 Task: Add a dentist appointment for a check-up on the 19th at 3:00 PM.
Action: Mouse pressed left at (155, 240)
Screenshot: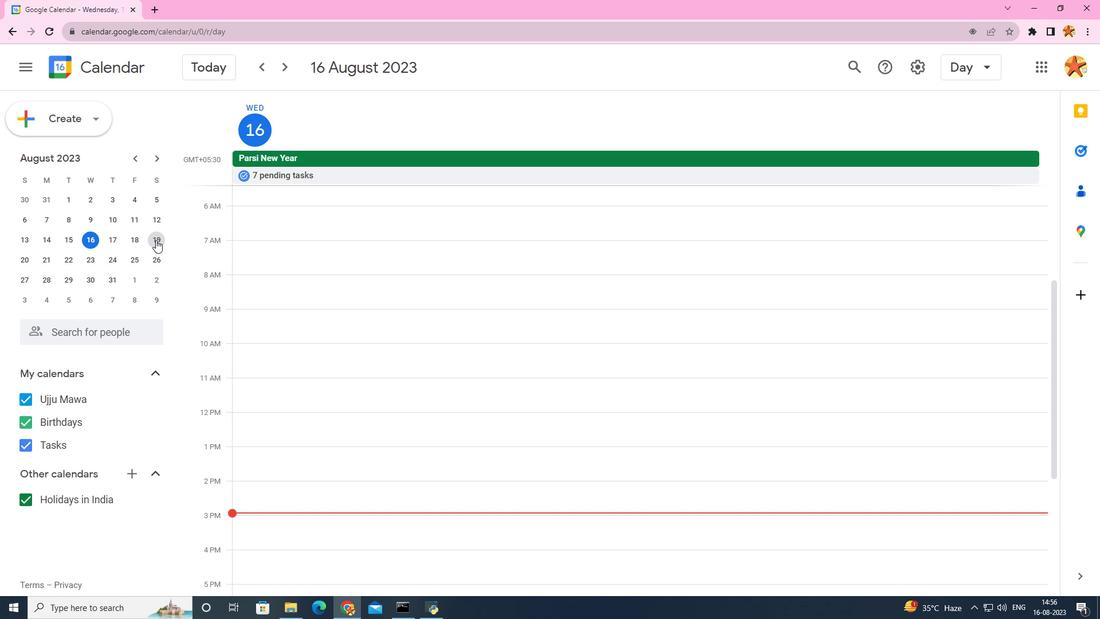 
Action: Mouse moved to (345, 290)
Screenshot: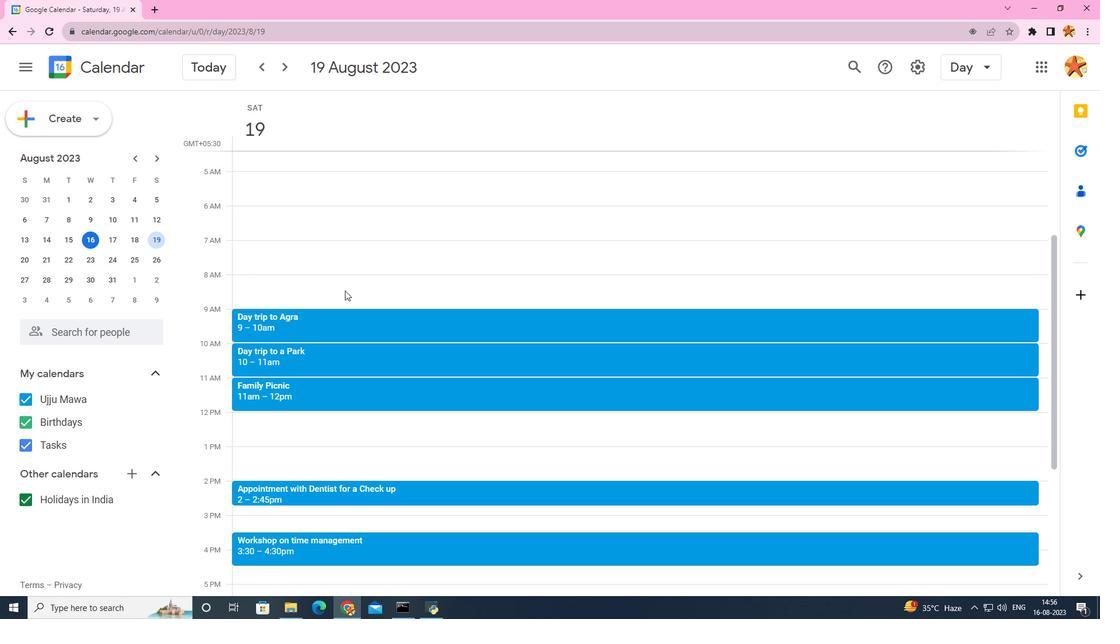 
Action: Mouse scrolled (345, 290) with delta (0, 0)
Screenshot: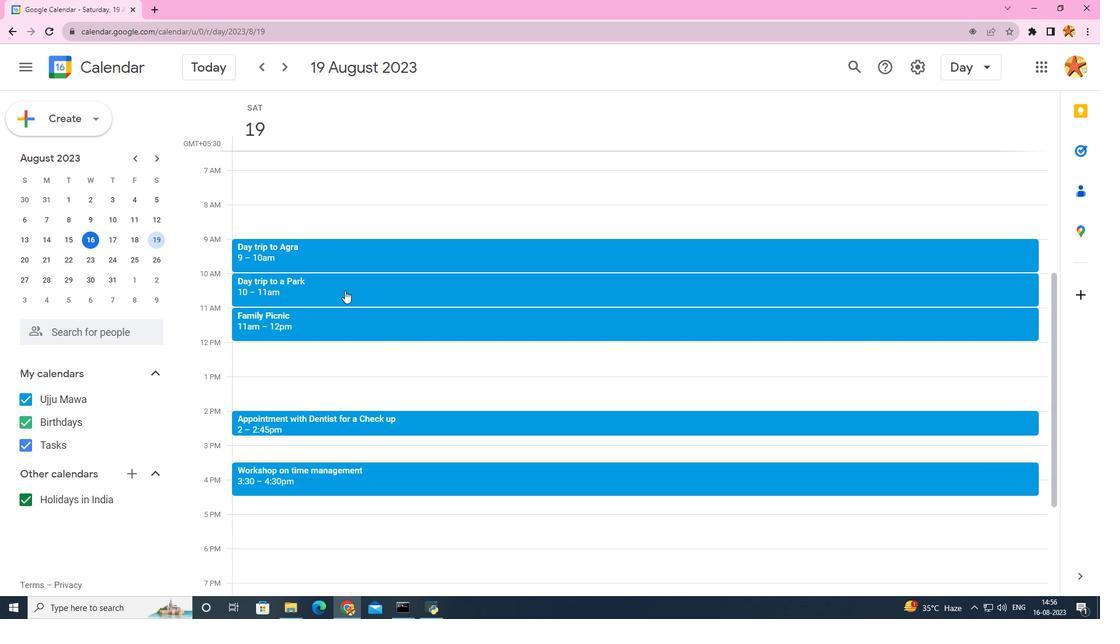 
Action: Mouse scrolled (345, 290) with delta (0, 0)
Screenshot: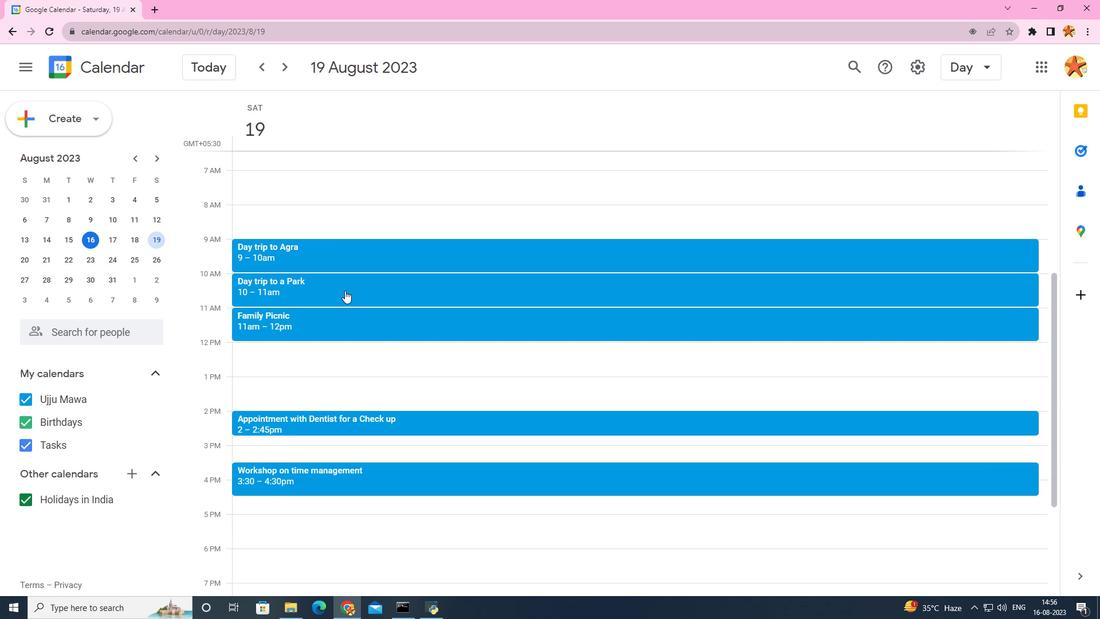
Action: Mouse moved to (280, 397)
Screenshot: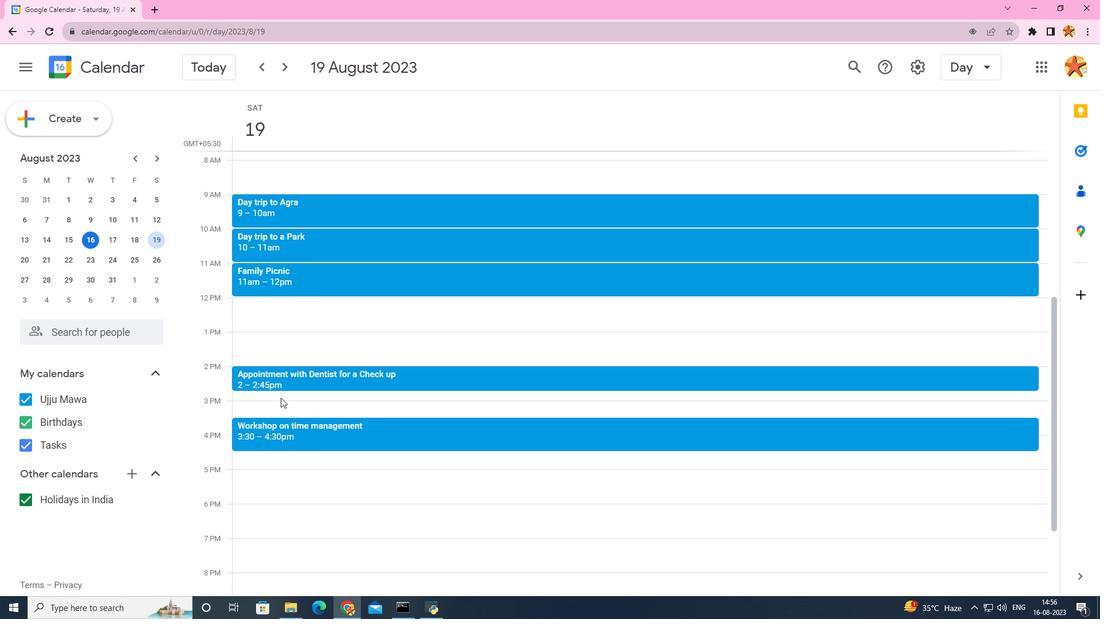 
Action: Mouse pressed left at (280, 397)
Screenshot: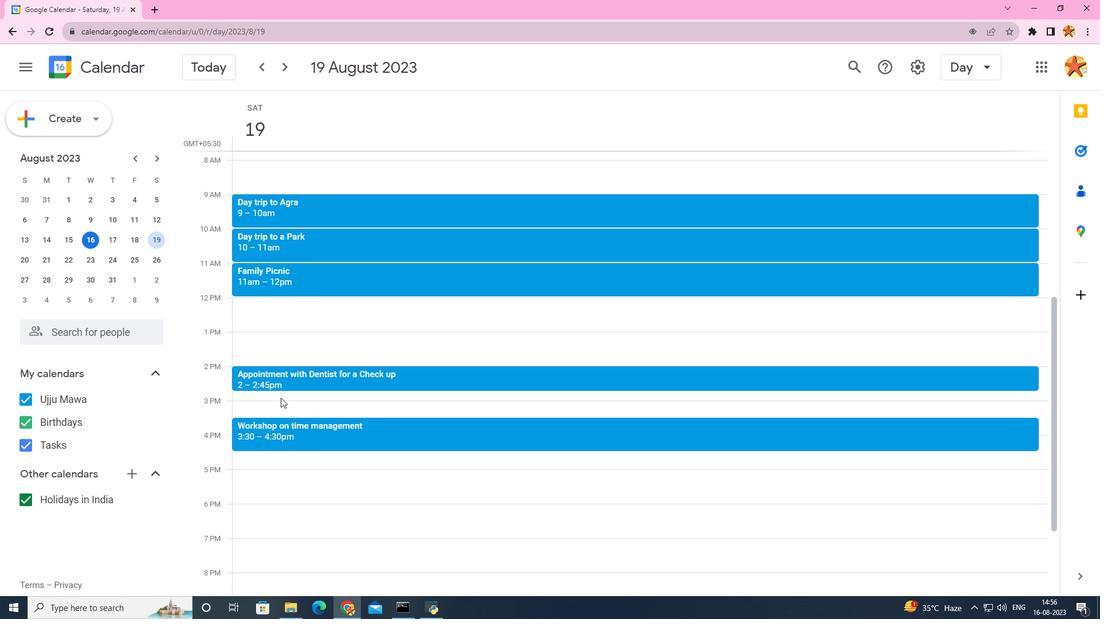 
Action: Mouse moved to (635, 255)
Screenshot: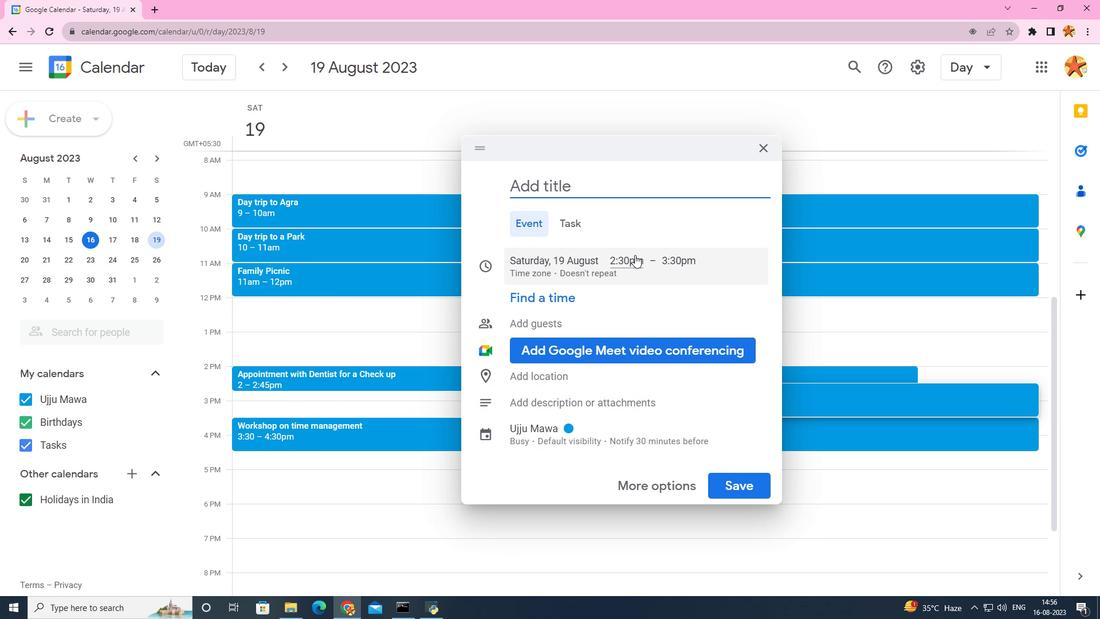 
Action: Mouse pressed left at (635, 255)
Screenshot: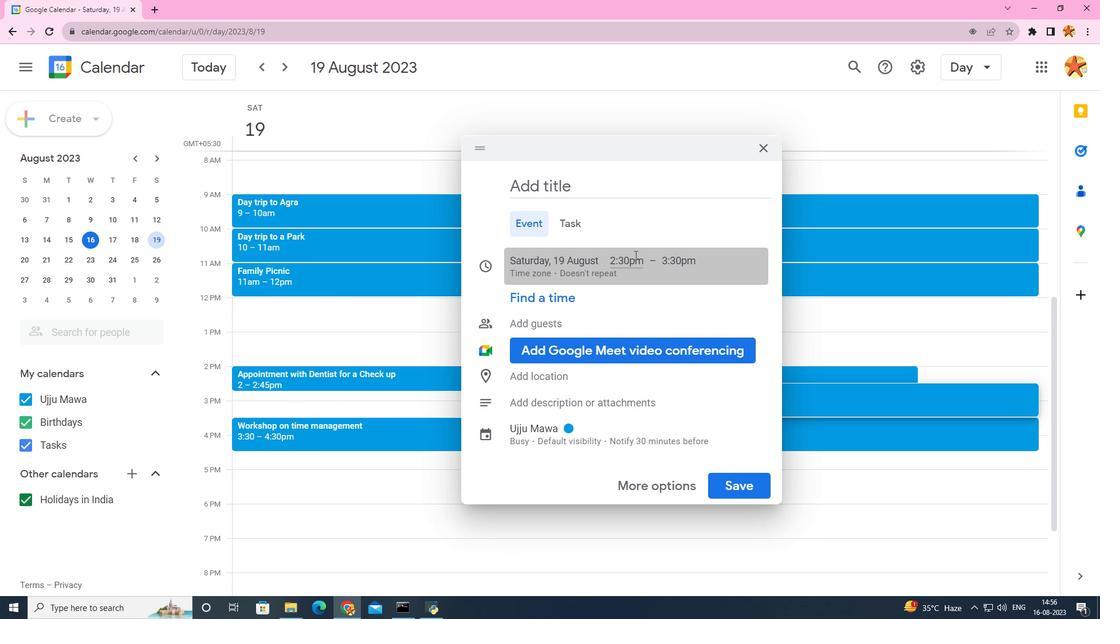 
Action: Mouse moved to (622, 411)
Screenshot: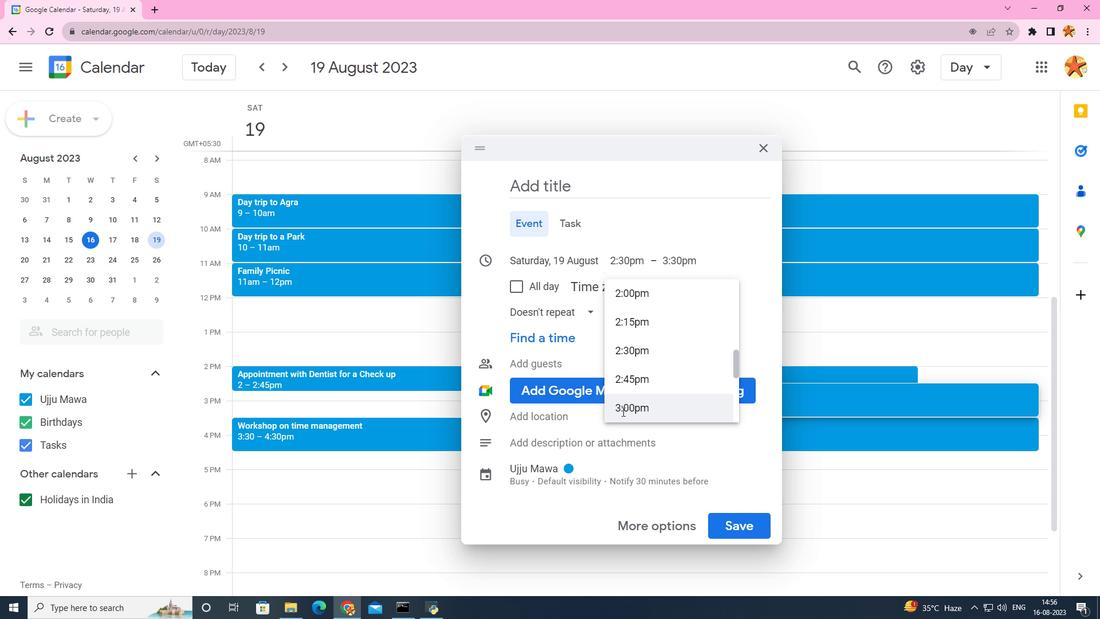
Action: Mouse pressed left at (622, 411)
Screenshot: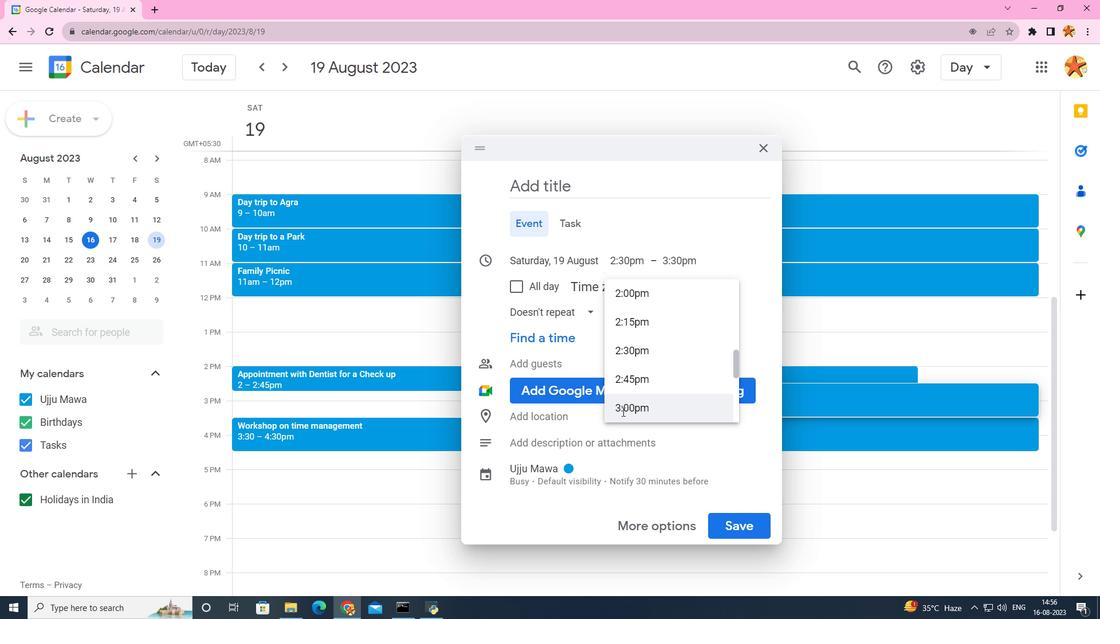 
Action: Mouse moved to (577, 192)
Screenshot: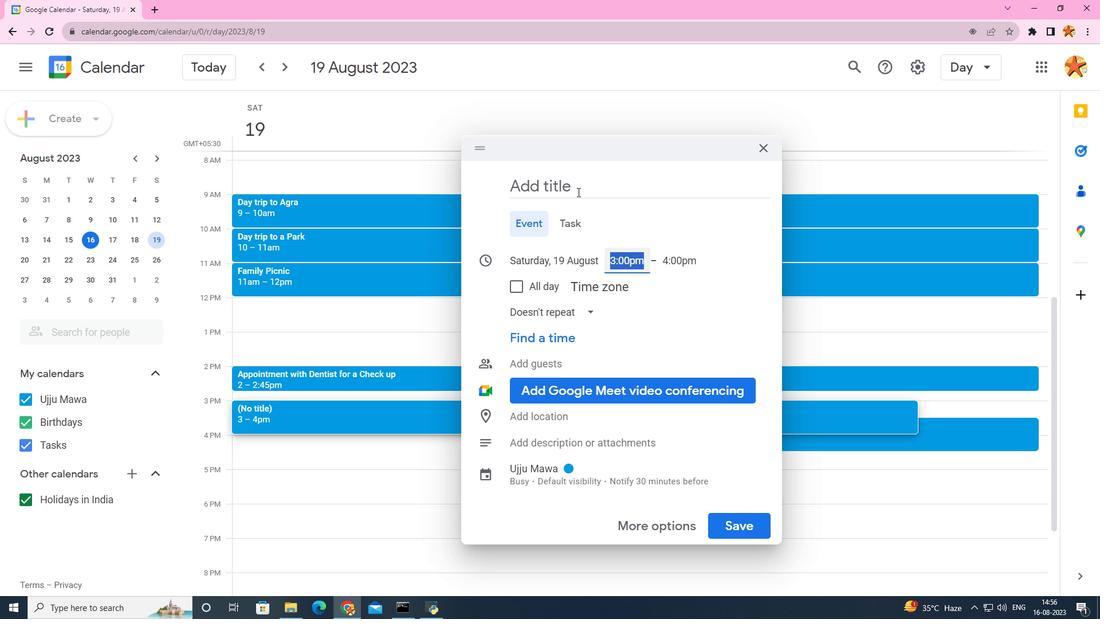 
Action: Mouse pressed left at (577, 192)
Screenshot: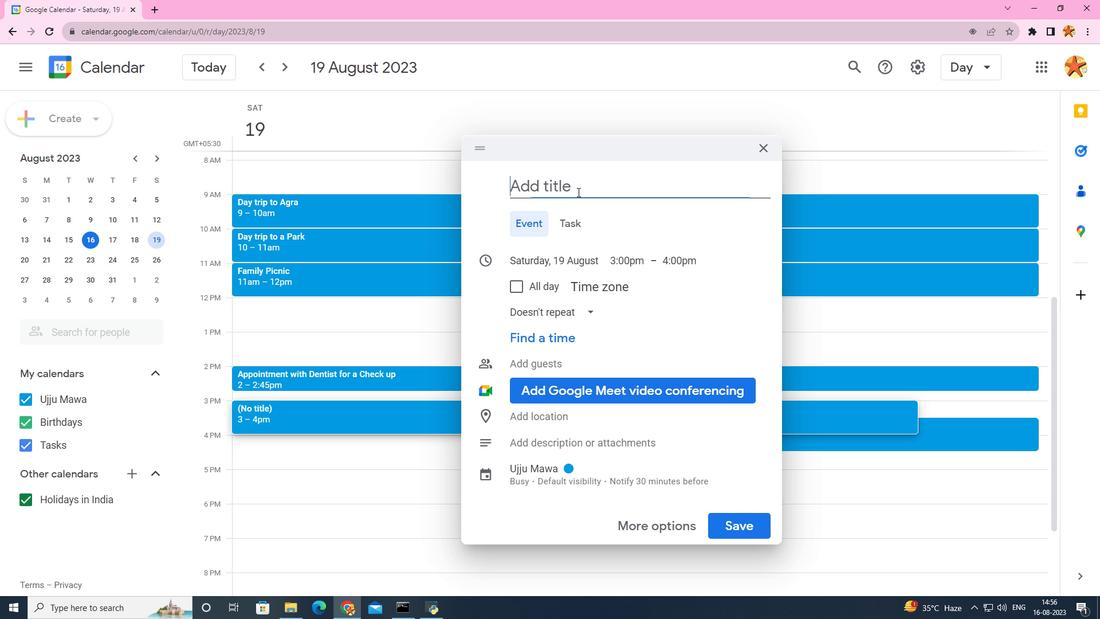 
Action: Key pressed <Key.caps_lock>DE<Key.caps_lock><Key.backspace><Key.backspace><Key.caps_lock>A<Key.caps_lock>o<Key.backspace>ppointm
Screenshot: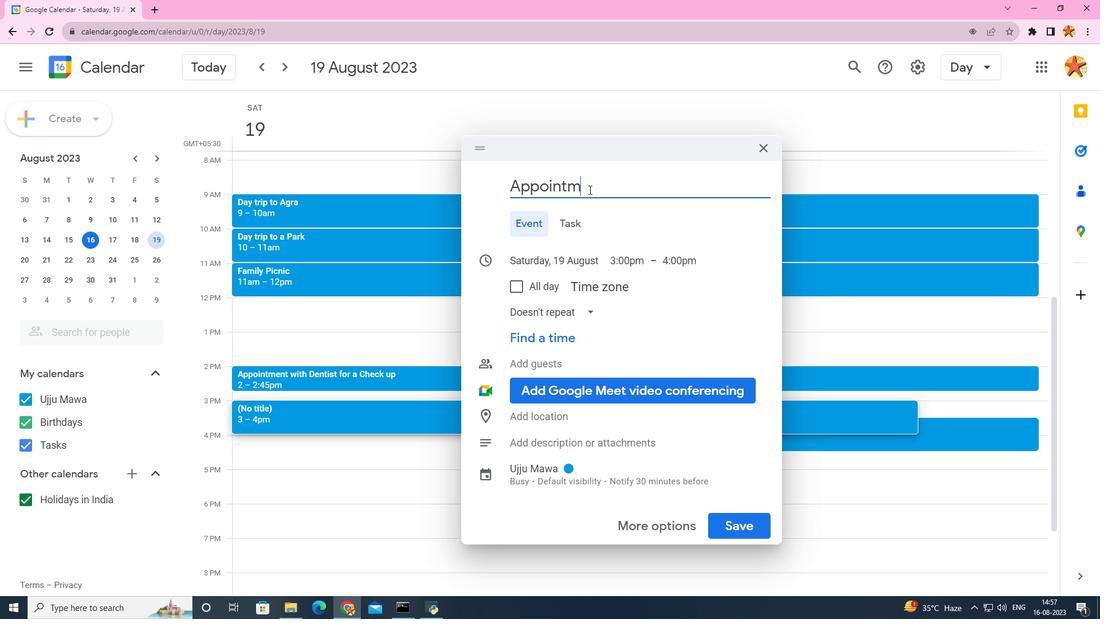 
Action: Mouse moved to (589, 189)
Screenshot: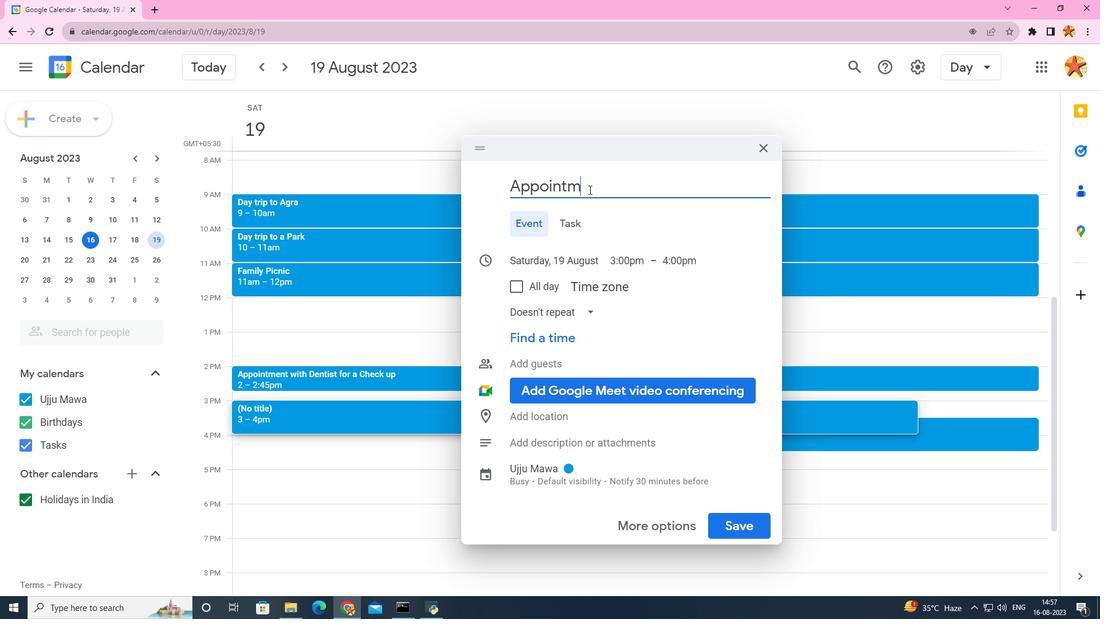 
Action: Key pressed ent<Key.space>for<Key.space>a<Key.space>dental<Key.space>ch
Screenshot: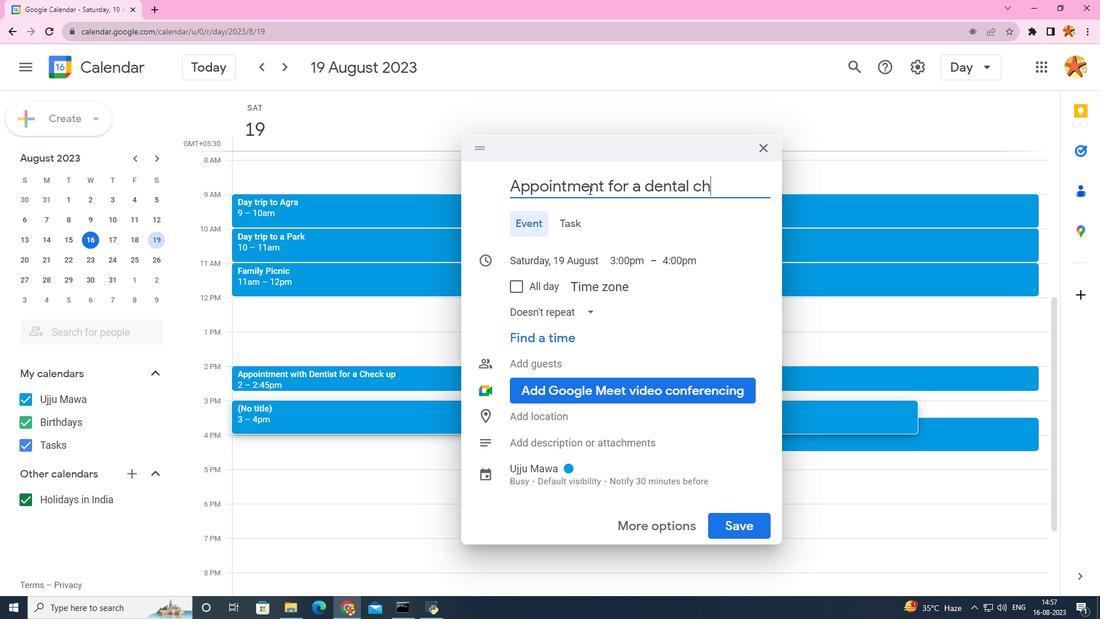 
Action: Mouse moved to (597, 185)
Screenshot: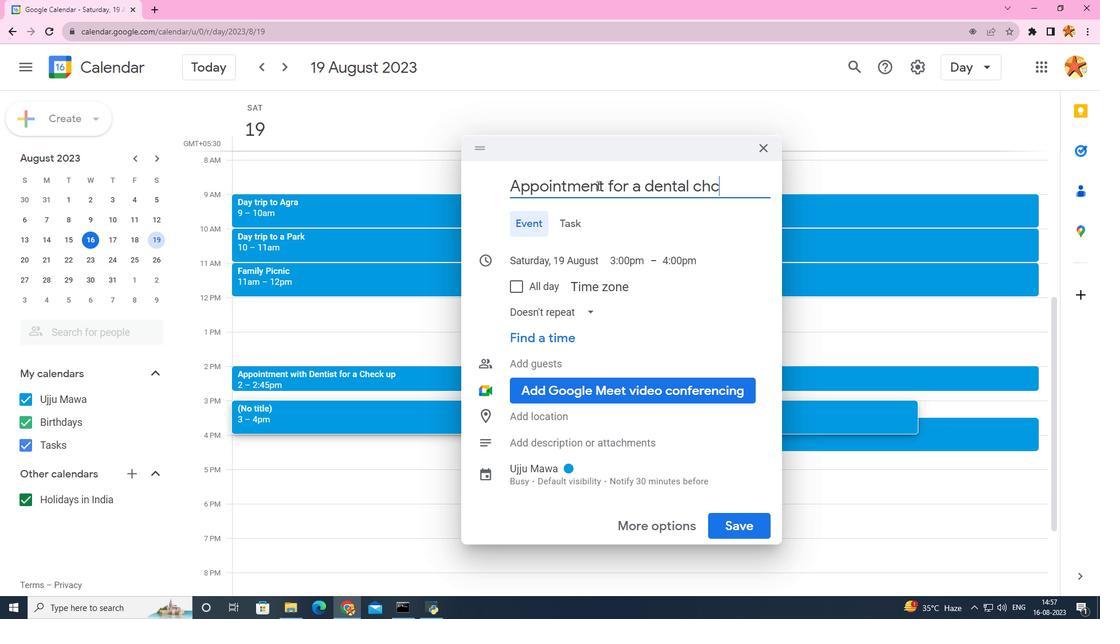 
Action: Key pressed ck<Key.space>u
Screenshot: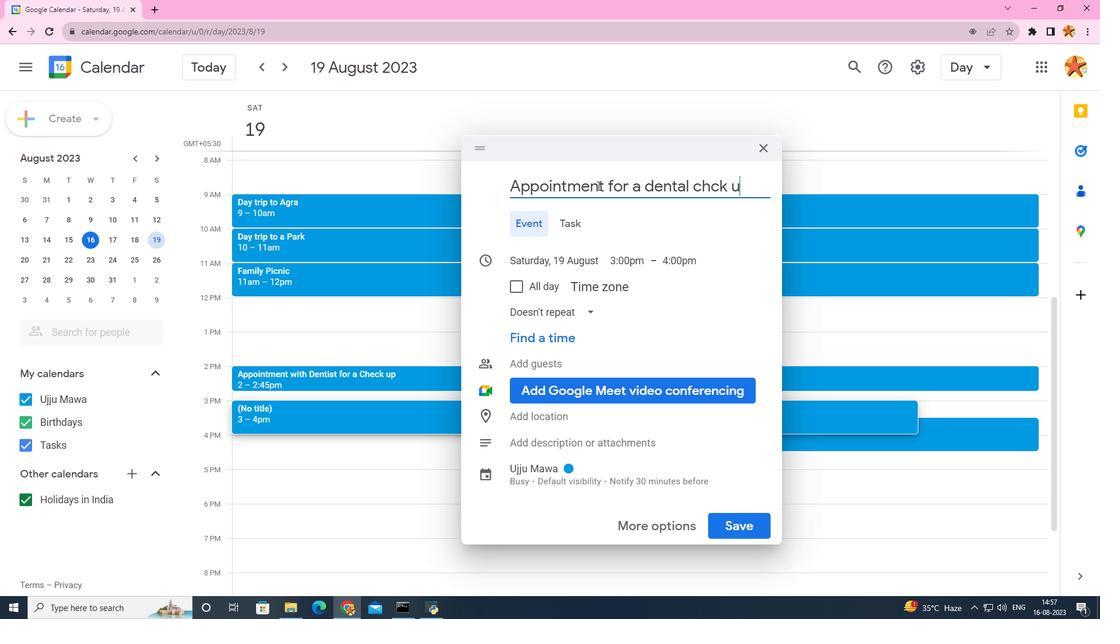 
Action: Mouse moved to (597, 185)
Screenshot: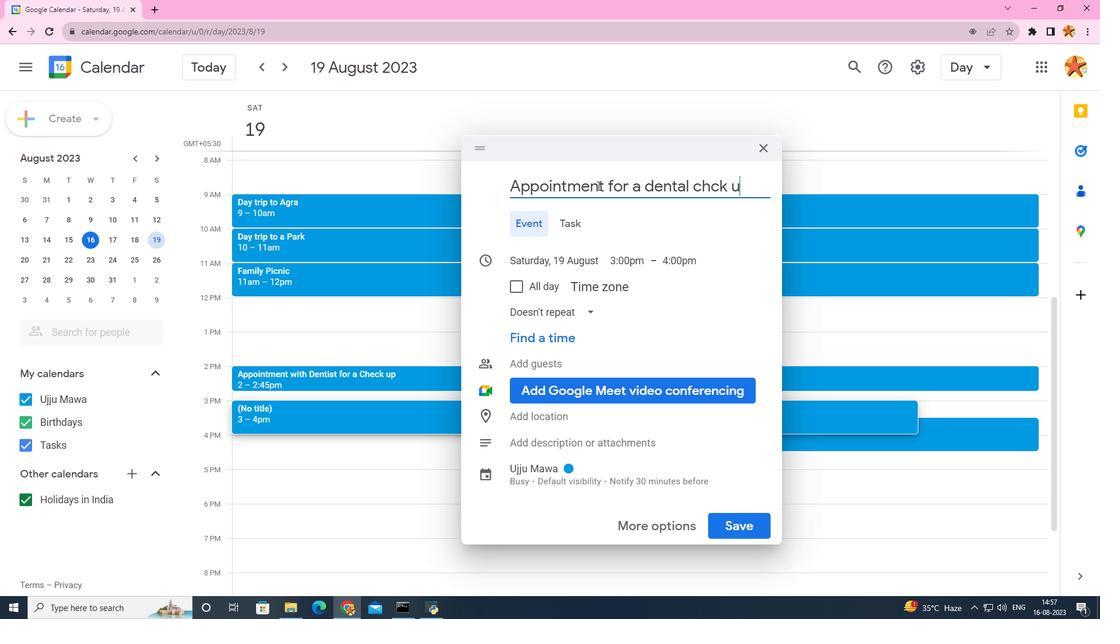 
Action: Key pressed po<Key.backspace><Key.backspace><Key.backspace><Key.backspace><Key.backspace><Key.backspace>eck<Key.space>up
Screenshot: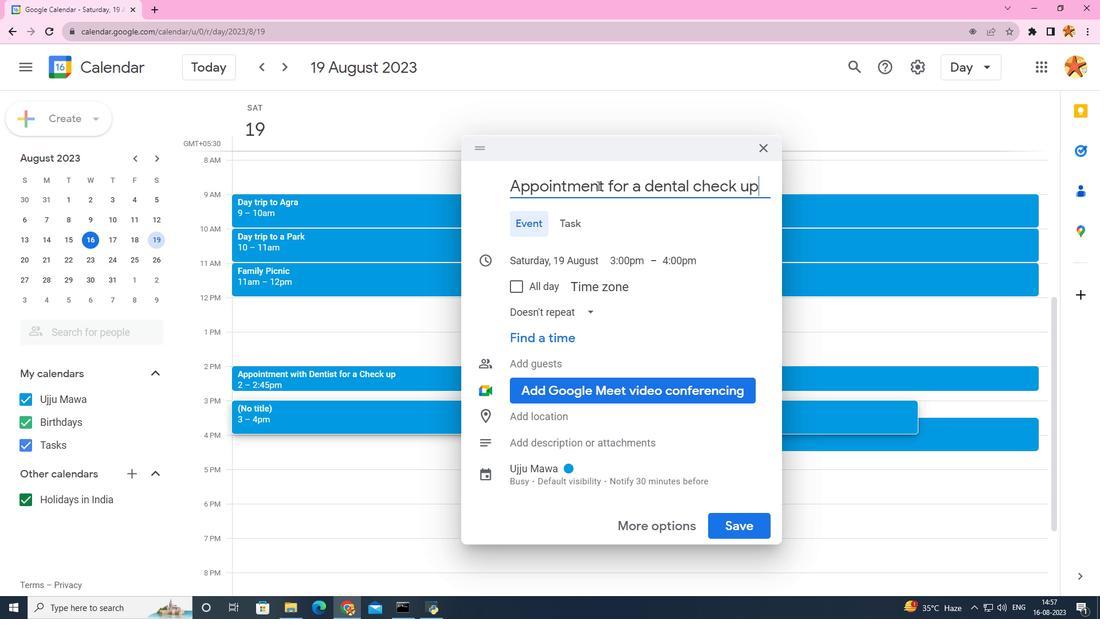 
Action: Mouse moved to (678, 266)
Screenshot: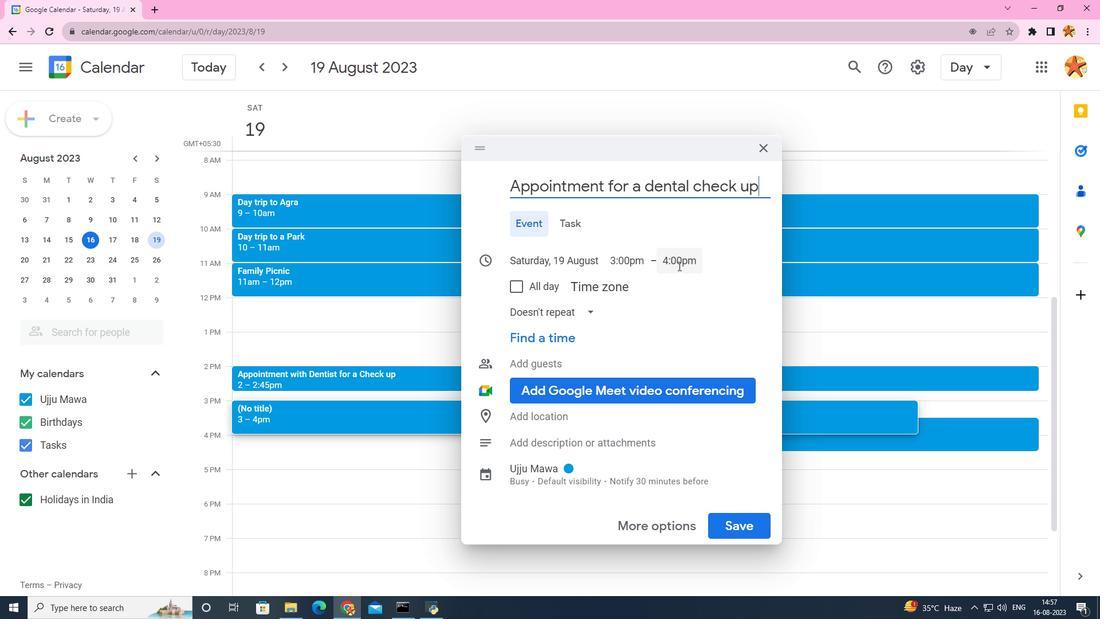 
Action: Mouse pressed left at (678, 266)
Screenshot: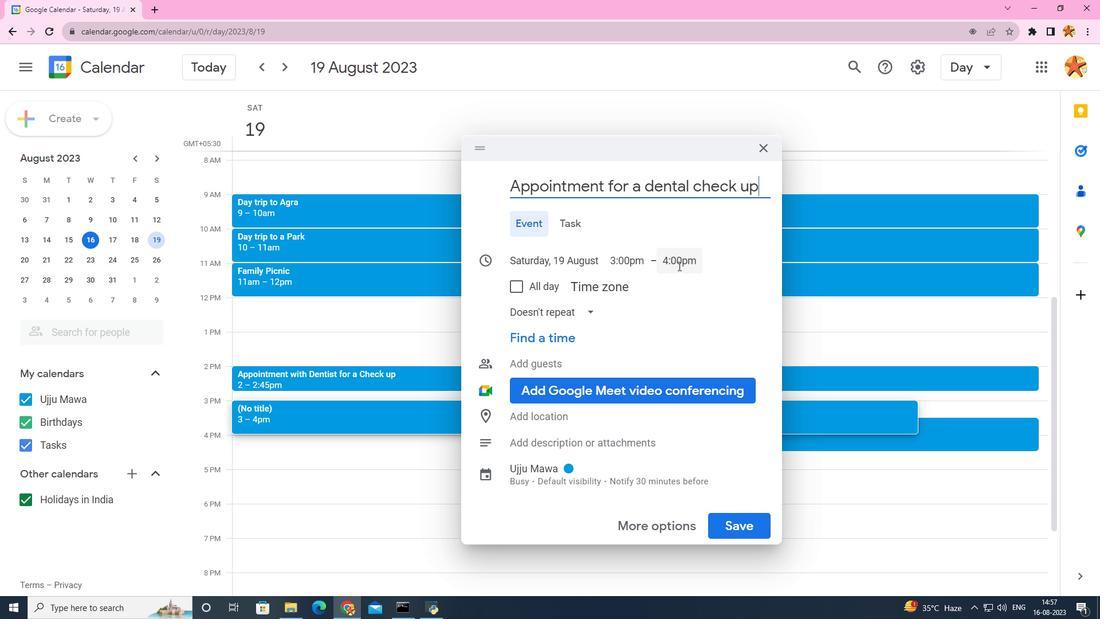 
Action: Mouse moved to (684, 321)
Screenshot: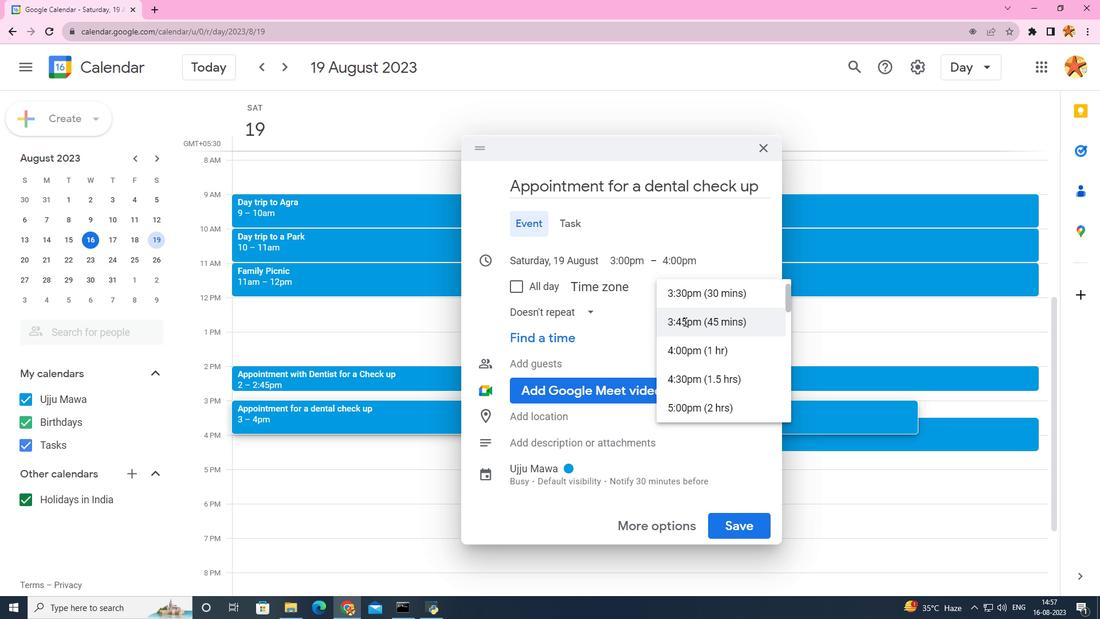 
Action: Mouse pressed left at (684, 321)
Screenshot: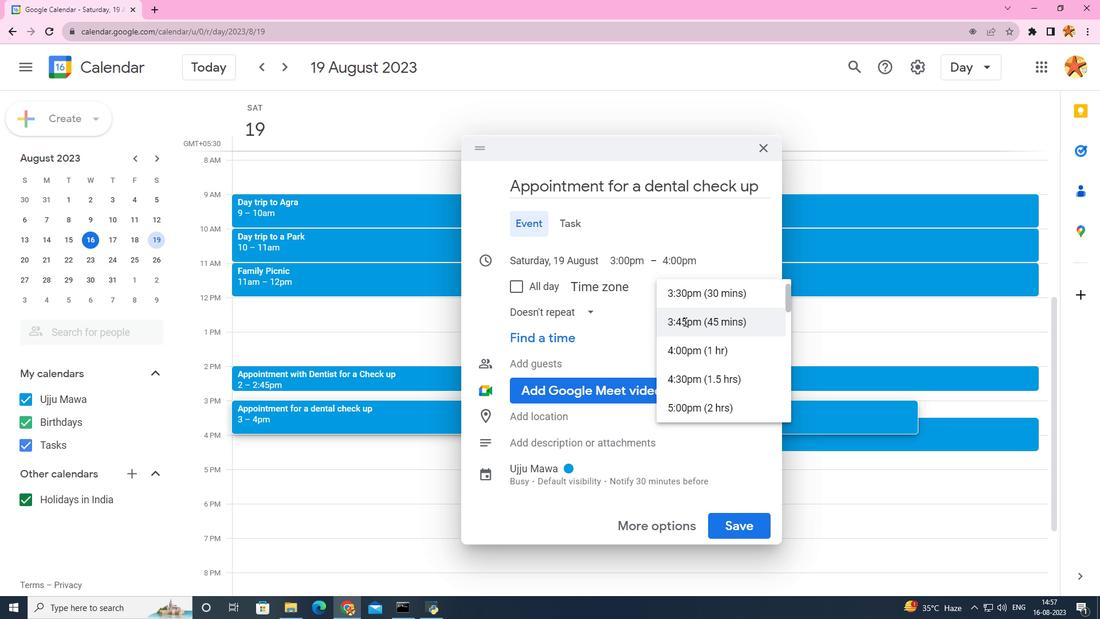 
Action: Mouse moved to (737, 538)
Screenshot: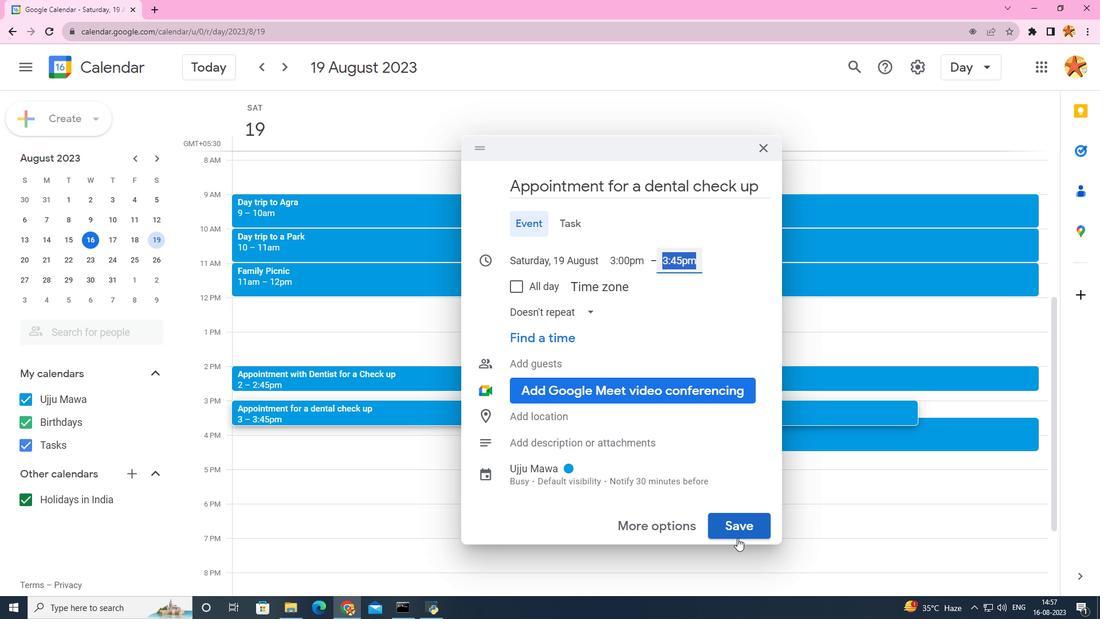 
Action: Mouse pressed left at (737, 538)
Screenshot: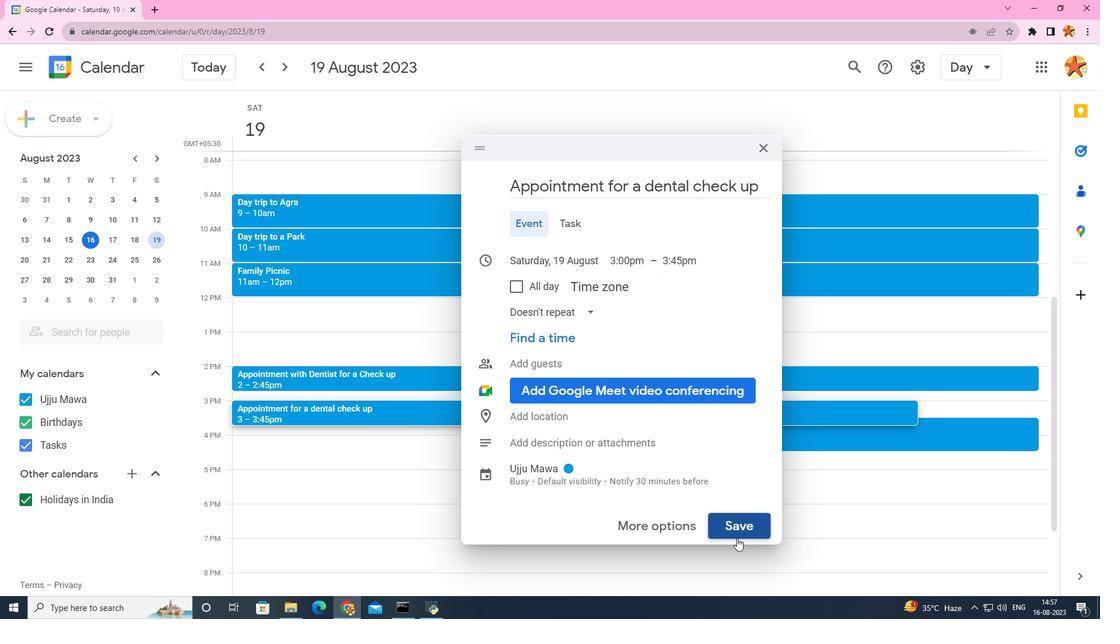 
Action: Mouse moved to (737, 522)
Screenshot: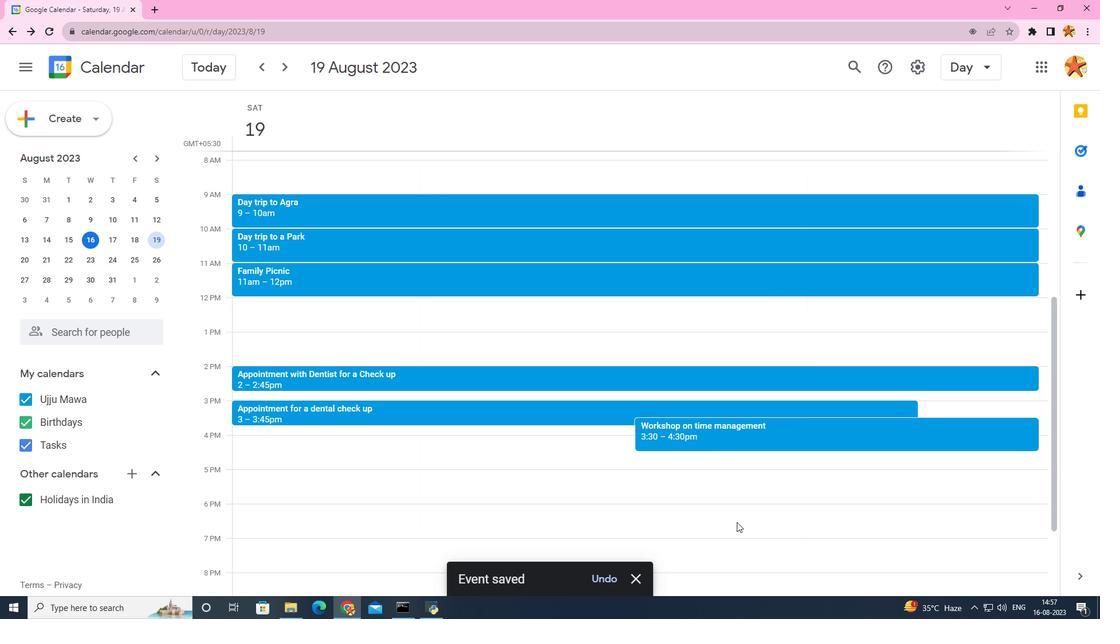 
